Task: Advanced Features: Convert a stereo audio file to mono.
Action: Mouse pressed right at (531, 518)
Screenshot: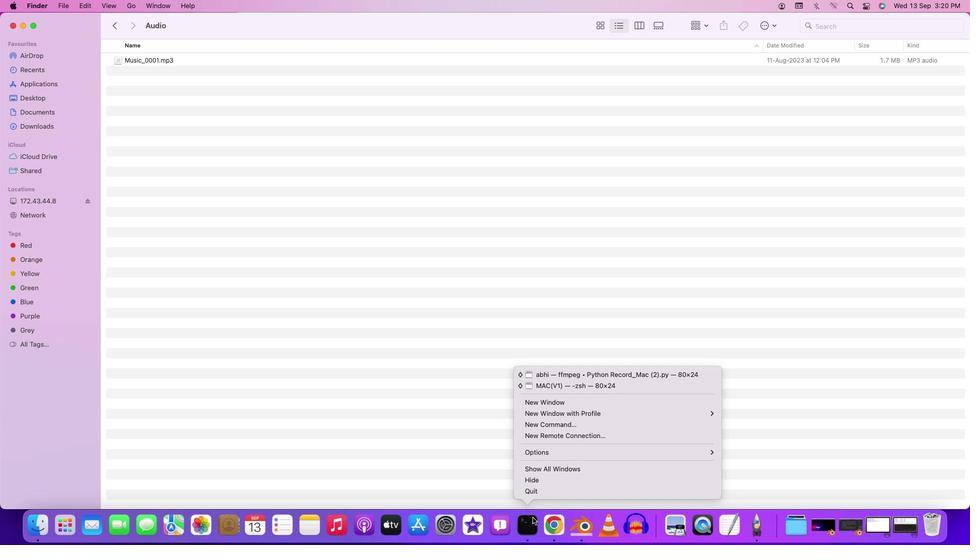 
Action: Mouse moved to (557, 399)
Screenshot: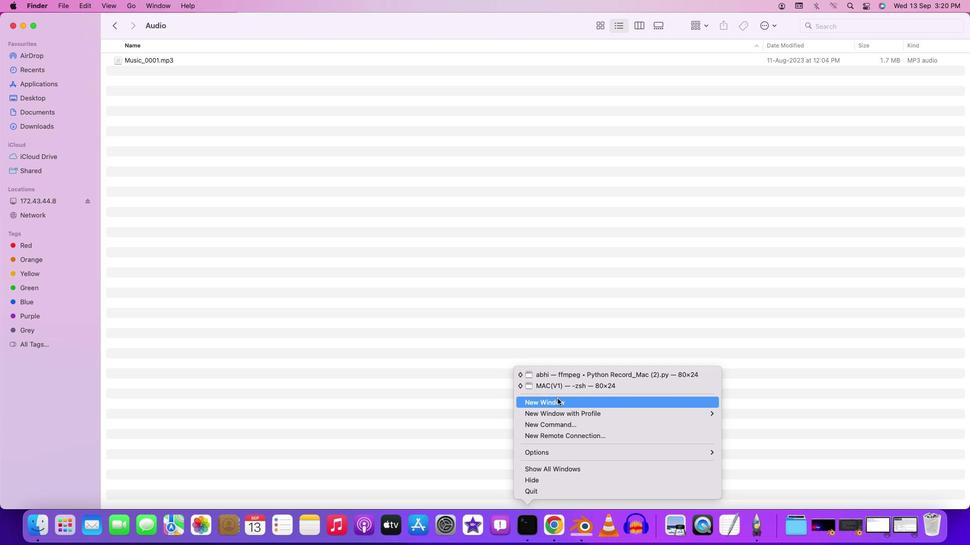 
Action: Mouse pressed left at (557, 399)
Screenshot: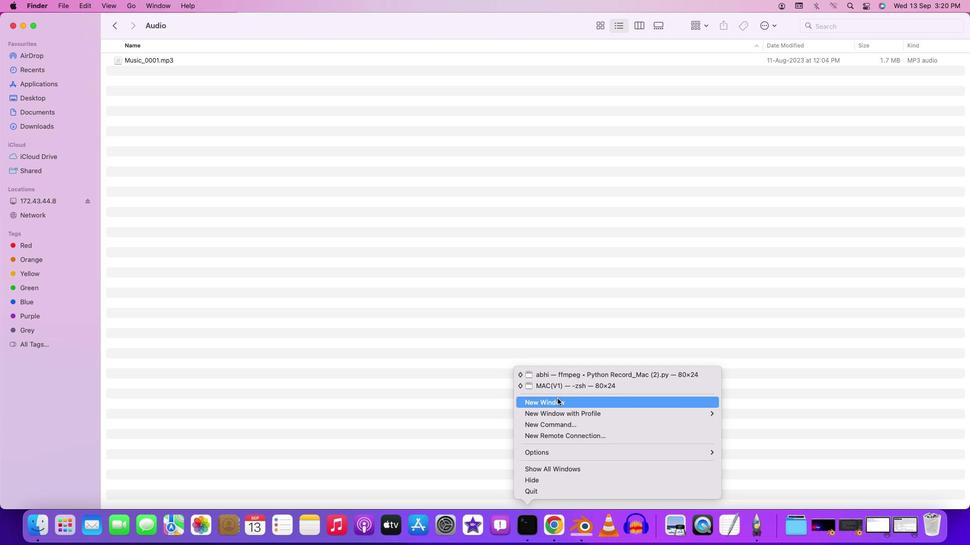 
Action: Mouse moved to (480, 319)
Screenshot: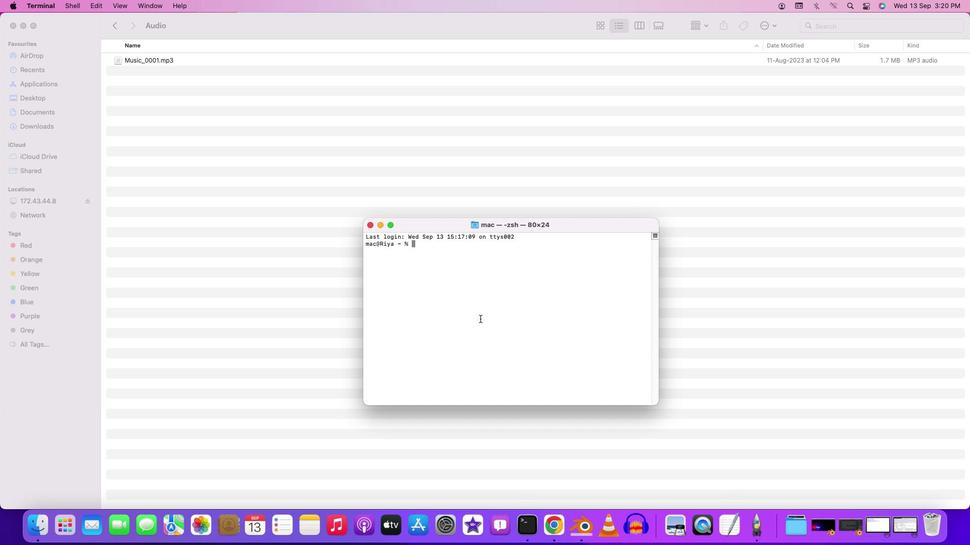 
Action: Key pressed 'c''d'Key.space'd''e''s''k''t''o''p'Key.enter'c''d'Key.space'a'Key.backspace'f''f''m''p''e''g'Key.enter'c''d'Key.space'c''o''m''b''i''n''e'Key.enter'c''d'Key.spaceKey.backspaceKey.spaceKey.backspaceKey.space'f''i'Key.backspaceKey.backspaceKey.shift'A''u''d''i''o'Key.enter'f''f''m''p''e''g'Key.space'-''i'Key.spaceKey.shift'M''u''s''i''c'Key.shift')'Key.backspaceKey.shift'_''0''0''0''1''.''m''p''3'Key.space'-''a''c'Key.space'1'Key.space'o''u''t''p''u''t'Key.shift'_''s''t''e''r''e''o'Key.shift'_''t''o'Key.shift'_''m''o''n''o''.''m''p''3'Key.enter
Screenshot: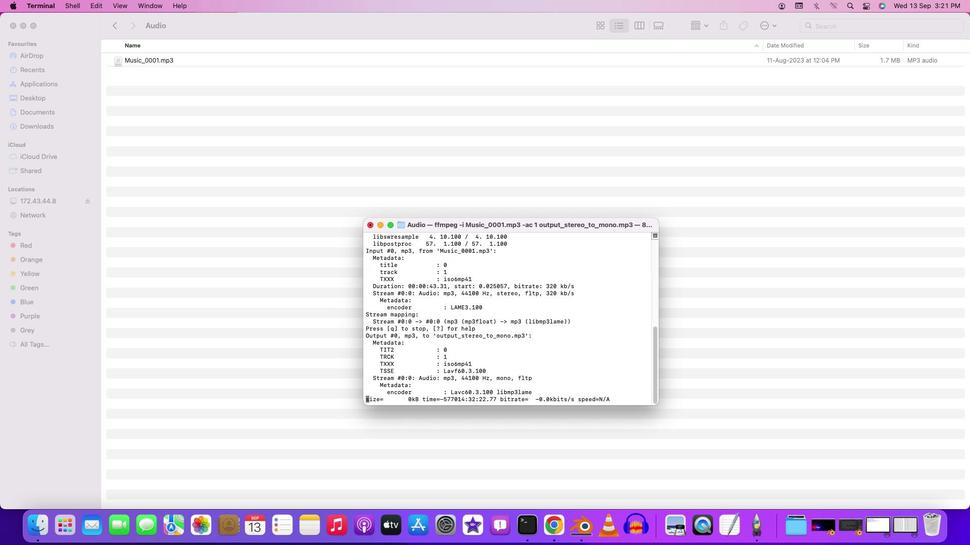 
Action: Mouse moved to (485, 274)
Screenshot: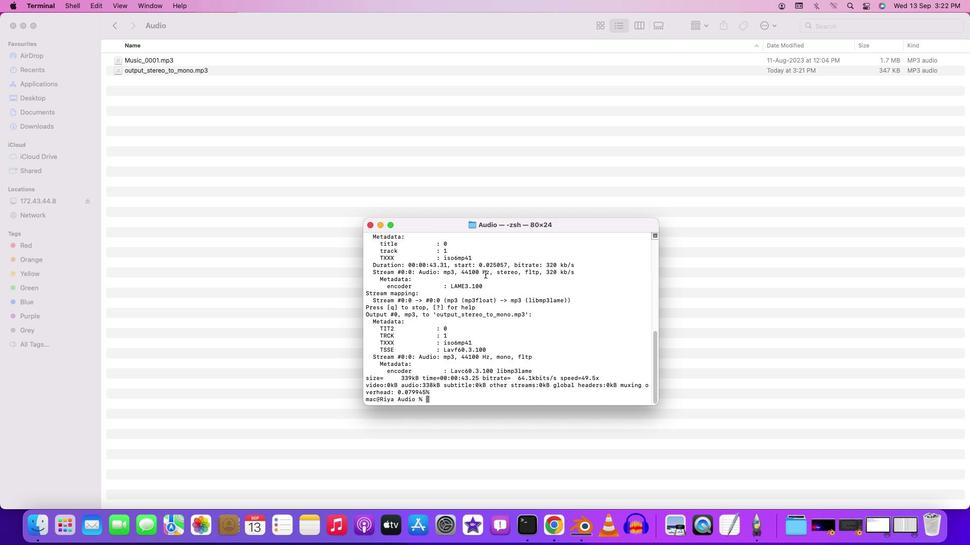 
